 Task: Create in the project TrueNorth in Backlog an issue 'Create a new online platform for online dance classes with advanced motion tracking and analysis features', assign it to team member softage.3@softage.net and change the status to IN PROGRESS.
Action: Mouse moved to (458, 292)
Screenshot: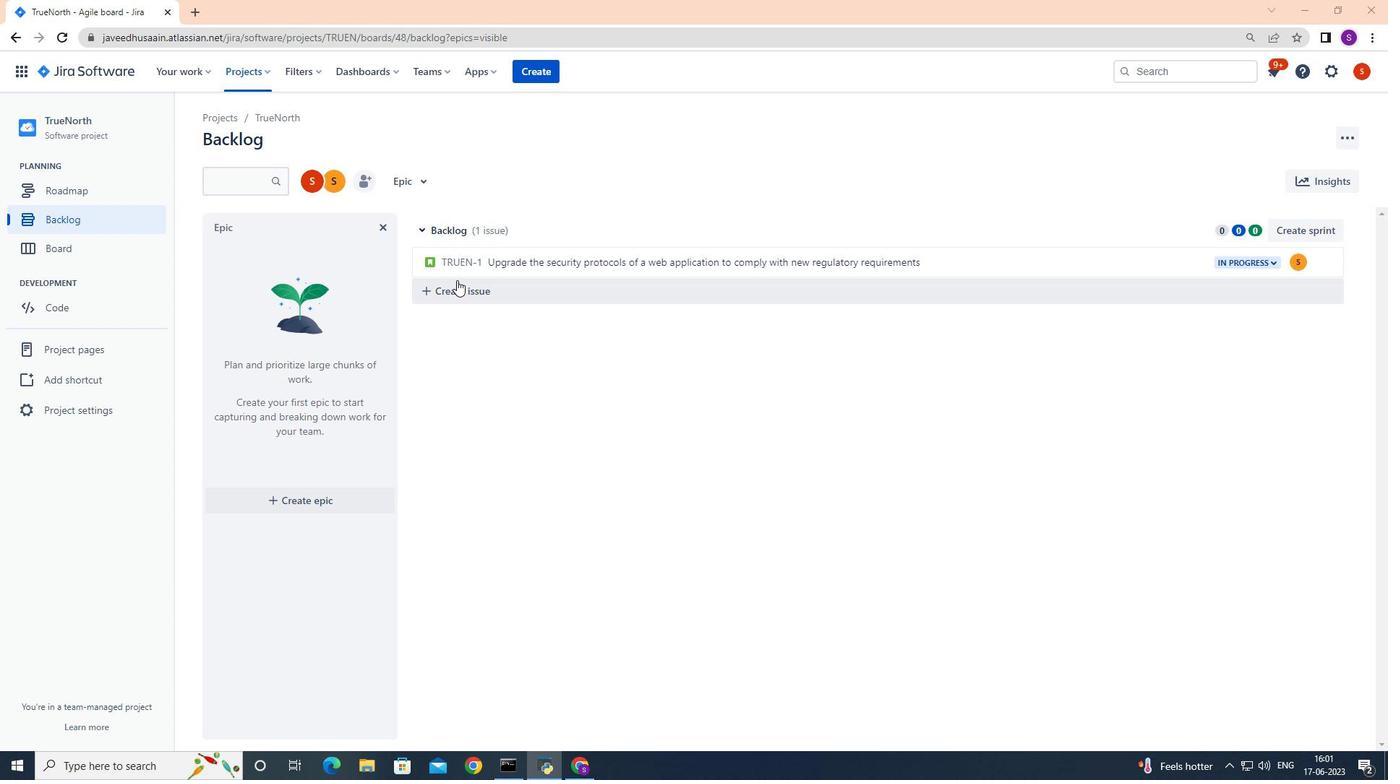 
Action: Mouse pressed left at (458, 292)
Screenshot: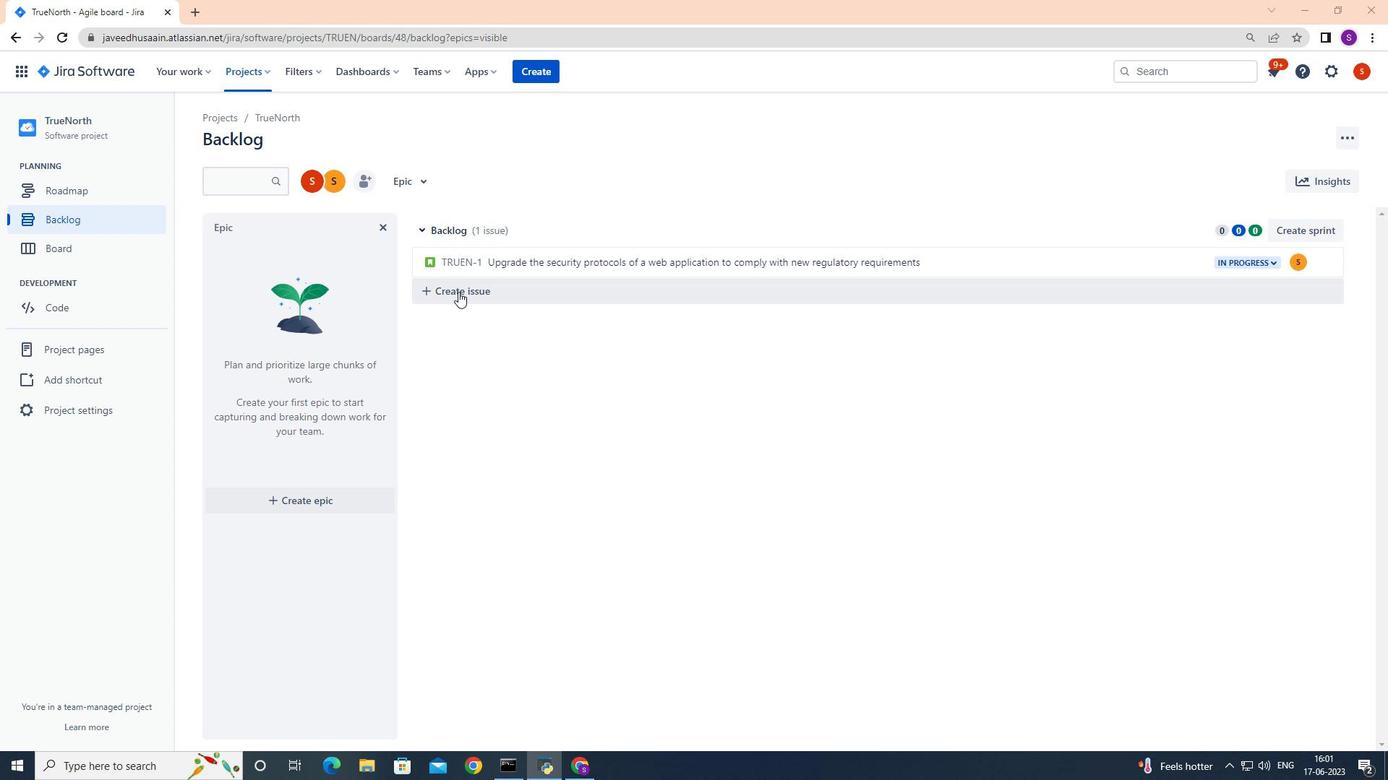 
Action: Mouse moved to (490, 292)
Screenshot: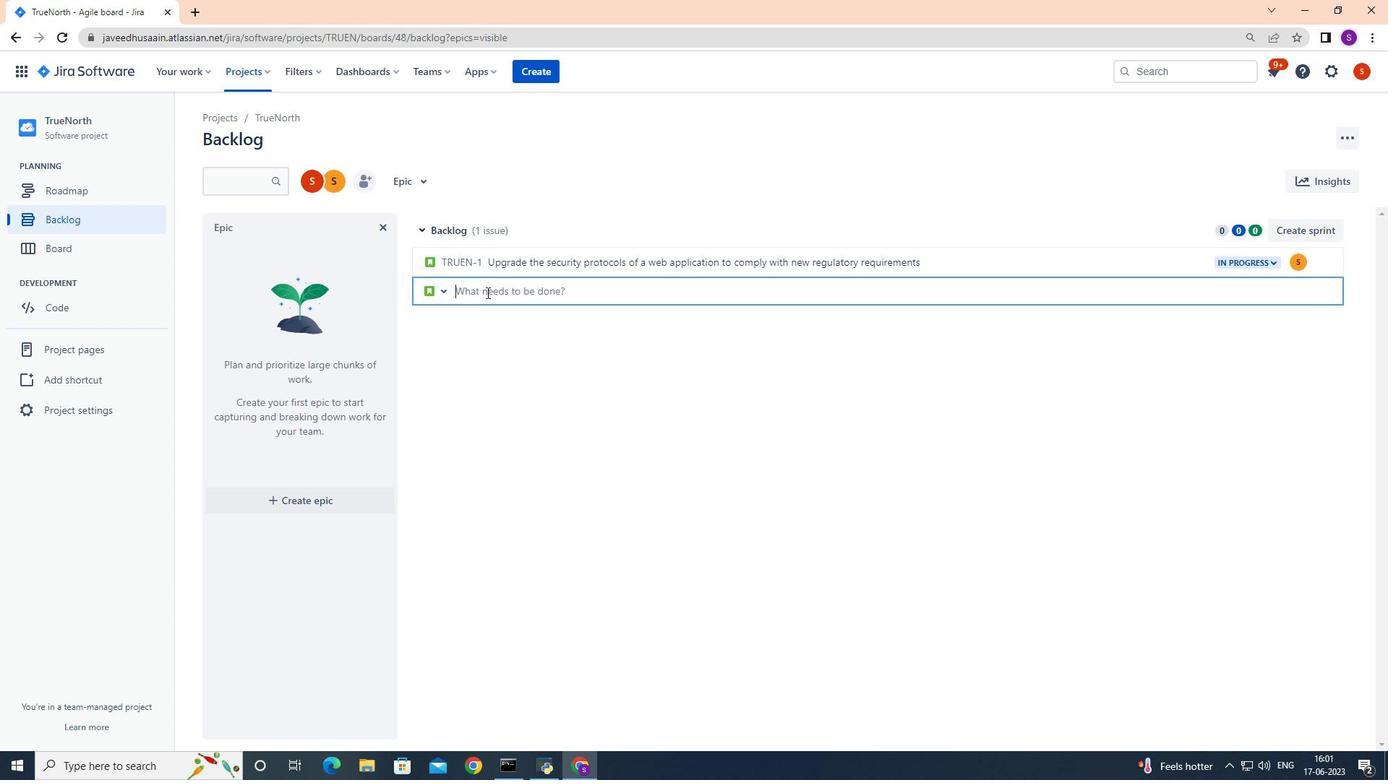 
Action: Mouse pressed left at (490, 292)
Screenshot: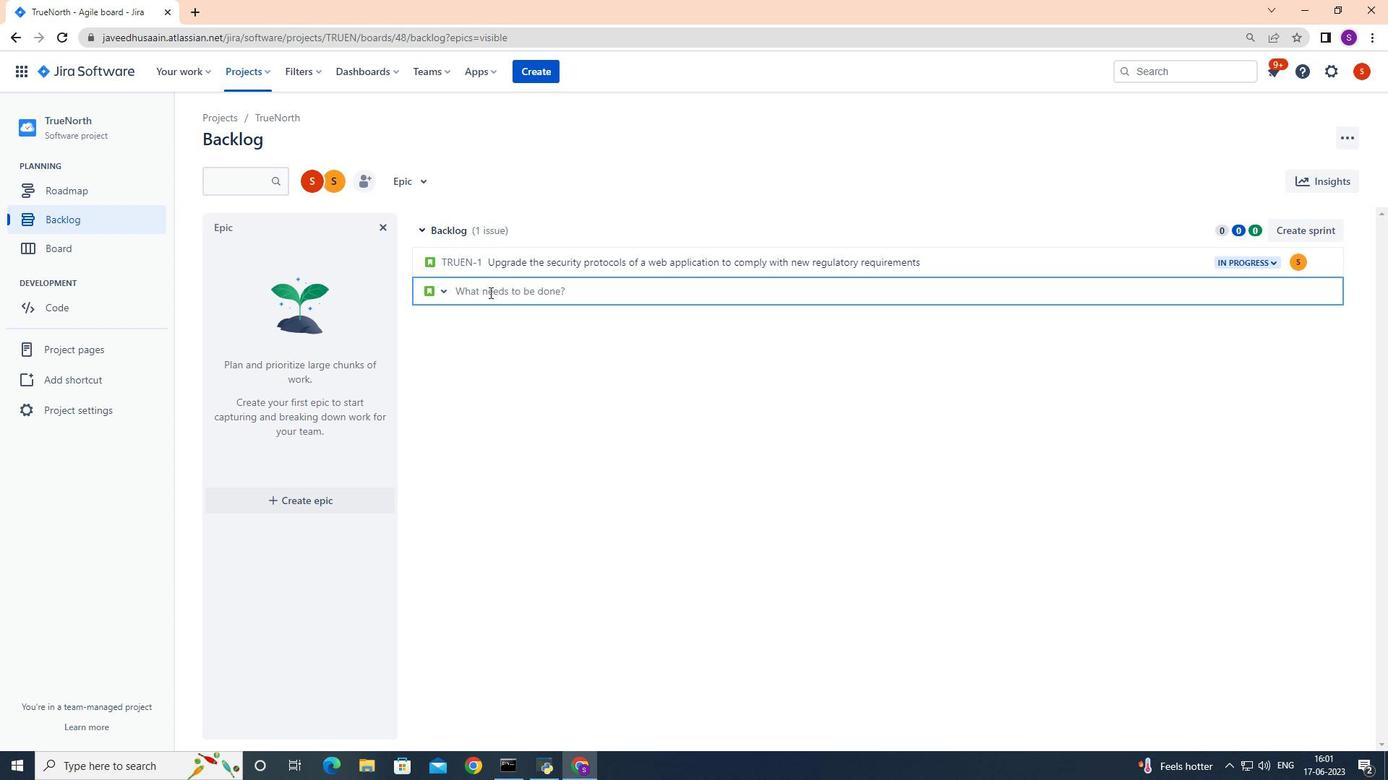 
Action: Key pressed <Key.shift><Key.shift><Key.shift><Key.shift><Key.shift><Key.shift><Key.shift><Key.shift><Key.shift><Key.shift><Key.shift>Create<Key.space>a<Key.space>new<Key.space>online<Key.space>platform<Key.space>for<Key.space>online<Key.space>dance<Key.space>classes<Key.space>with<Key.space>advance<Key.space>motion<Key.space>tracking<Key.space>and<Key.space>analysis<Key.space>features<Key.enter>
Screenshot: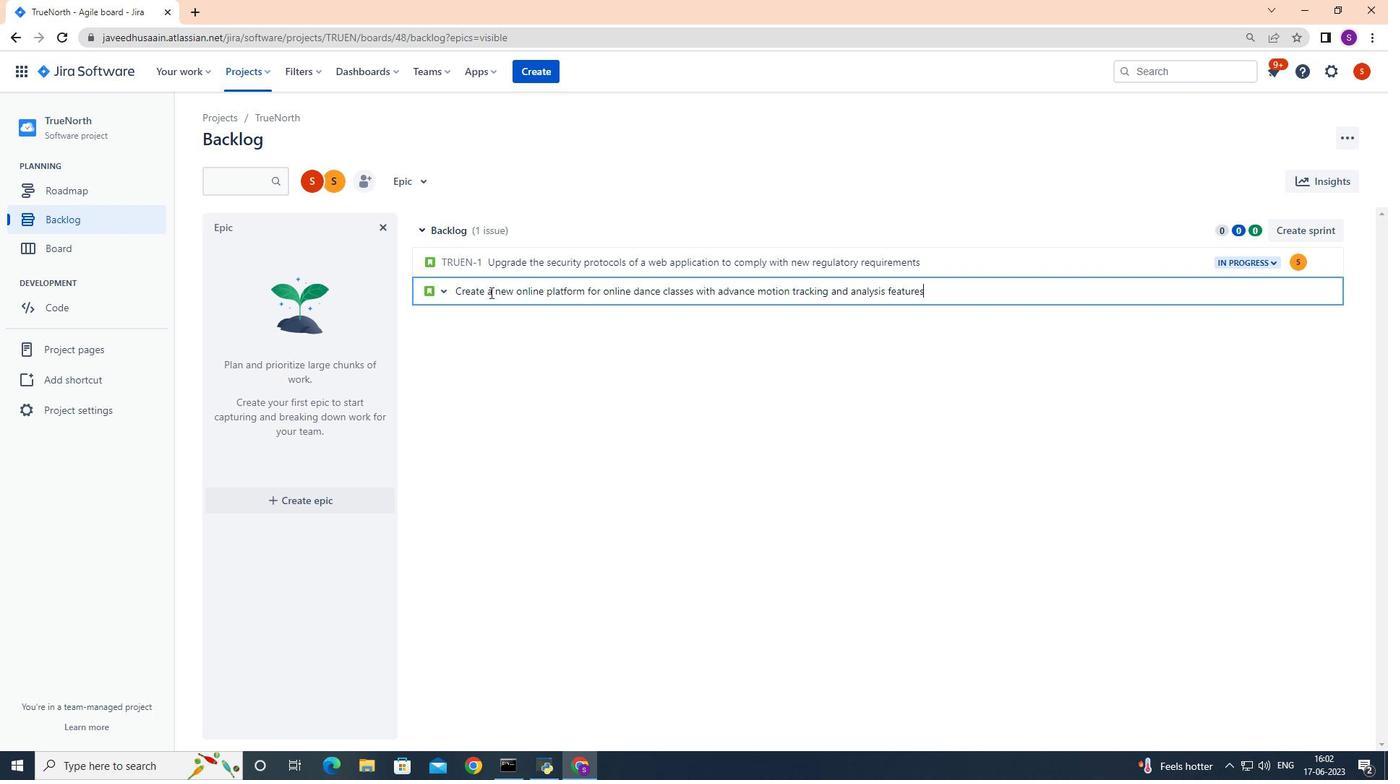 
Action: Mouse moved to (1297, 292)
Screenshot: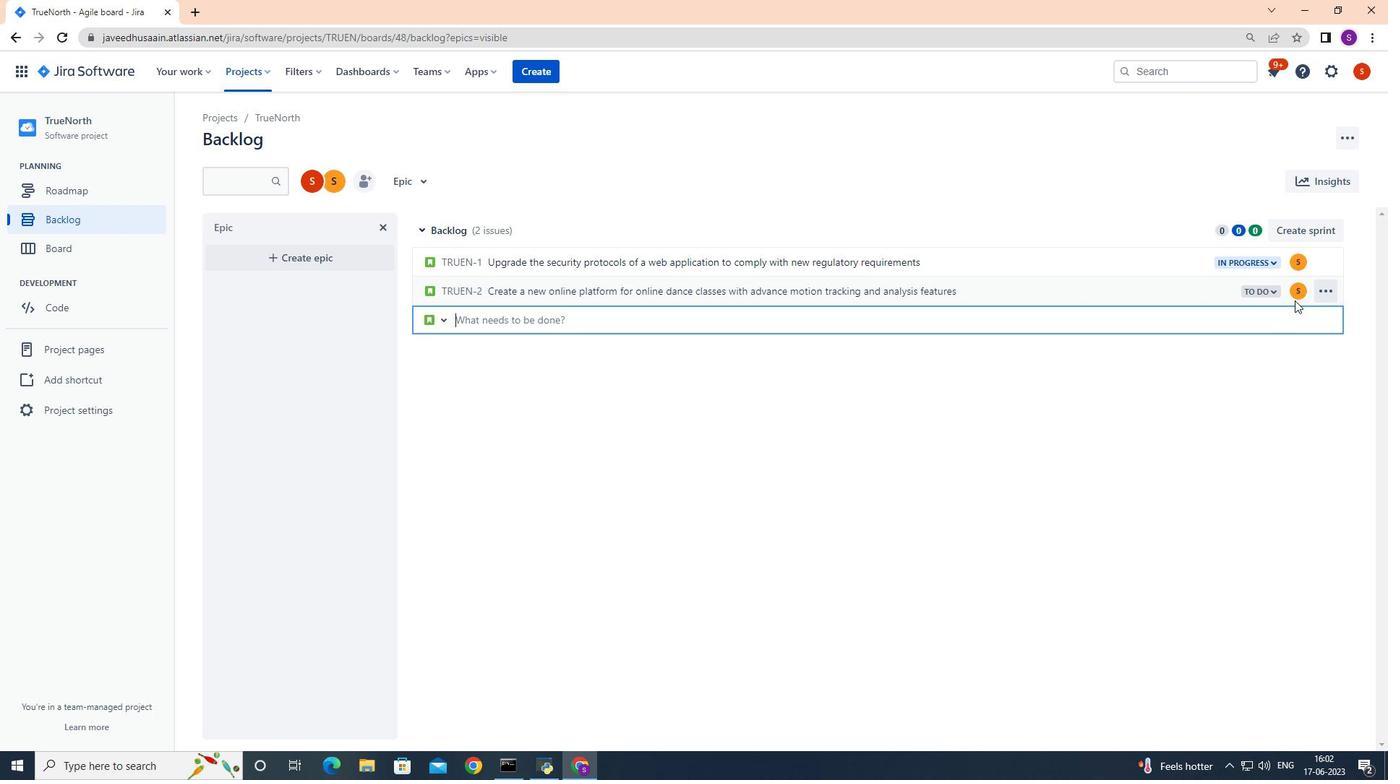 
Action: Mouse pressed left at (1297, 292)
Screenshot: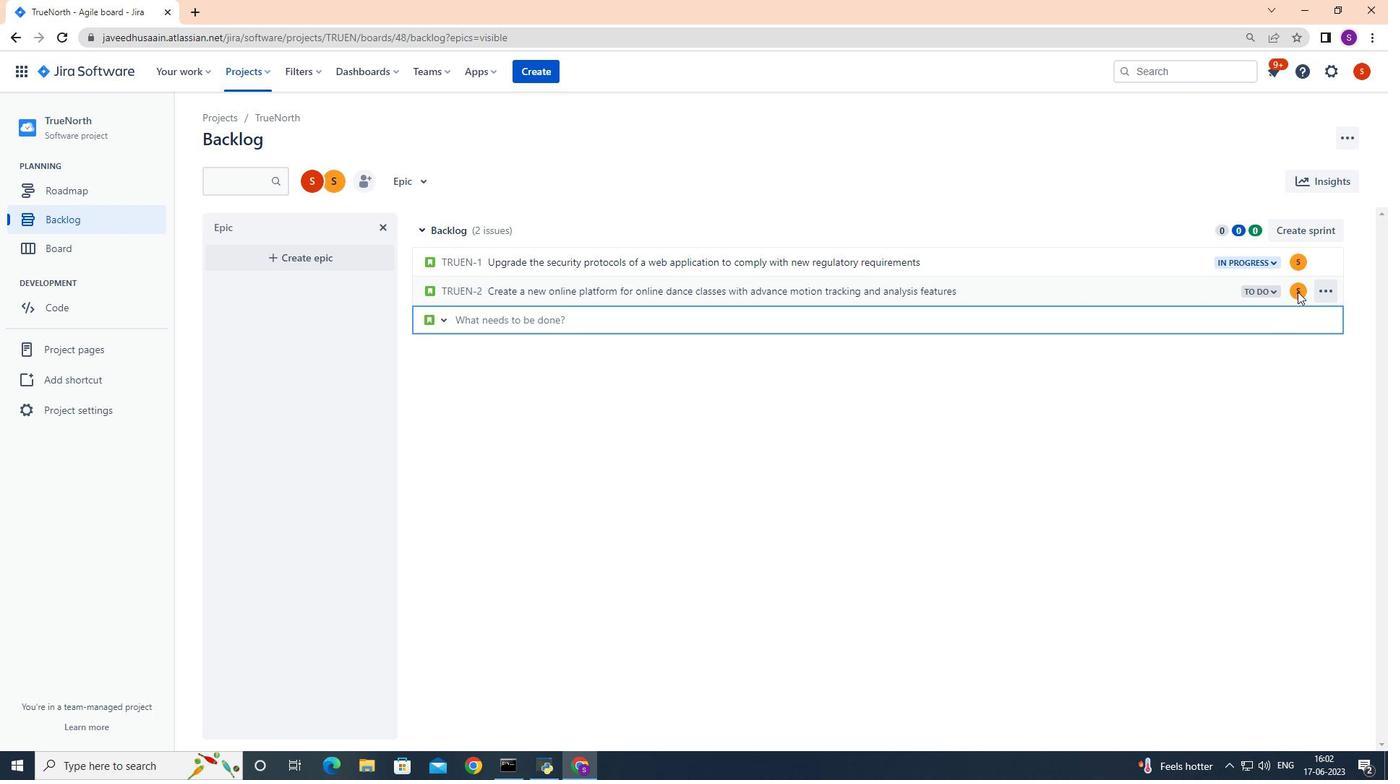 
Action: Mouse pressed left at (1297, 292)
Screenshot: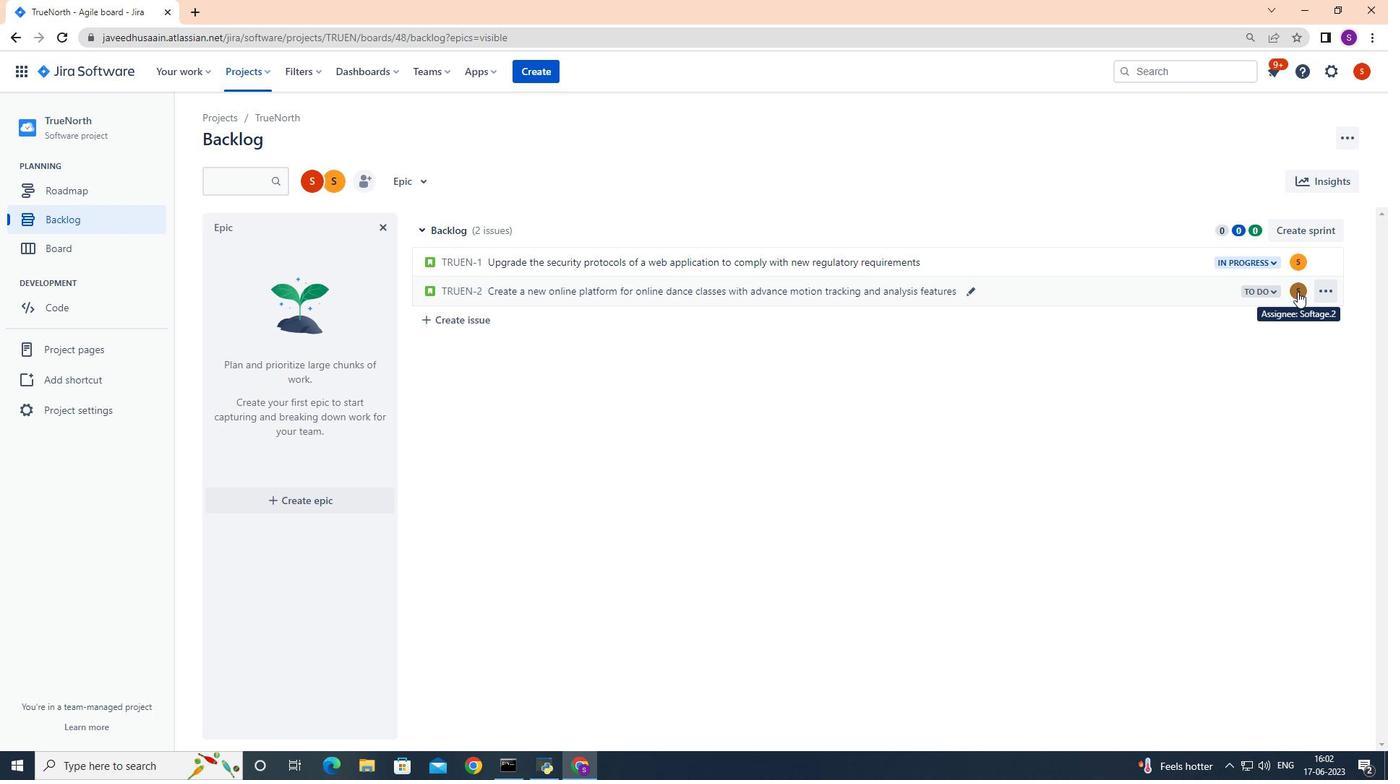 
Action: Mouse moved to (1206, 324)
Screenshot: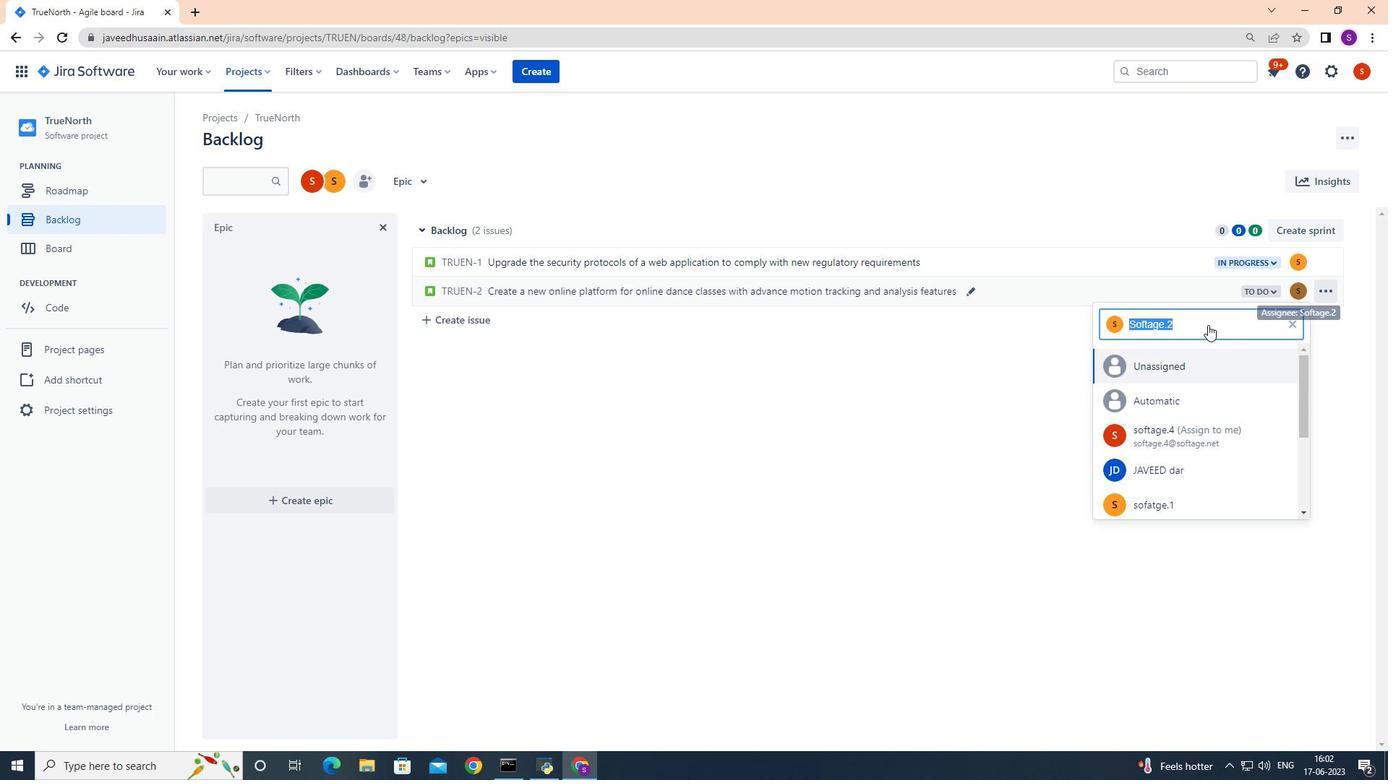 
Action: Key pressed <Key.backspace>softage.net<Key.backspace><Key.backspace><Key.backspace><Key.backspace><Key.backspace>e.3<Key.shift>@
Screenshot: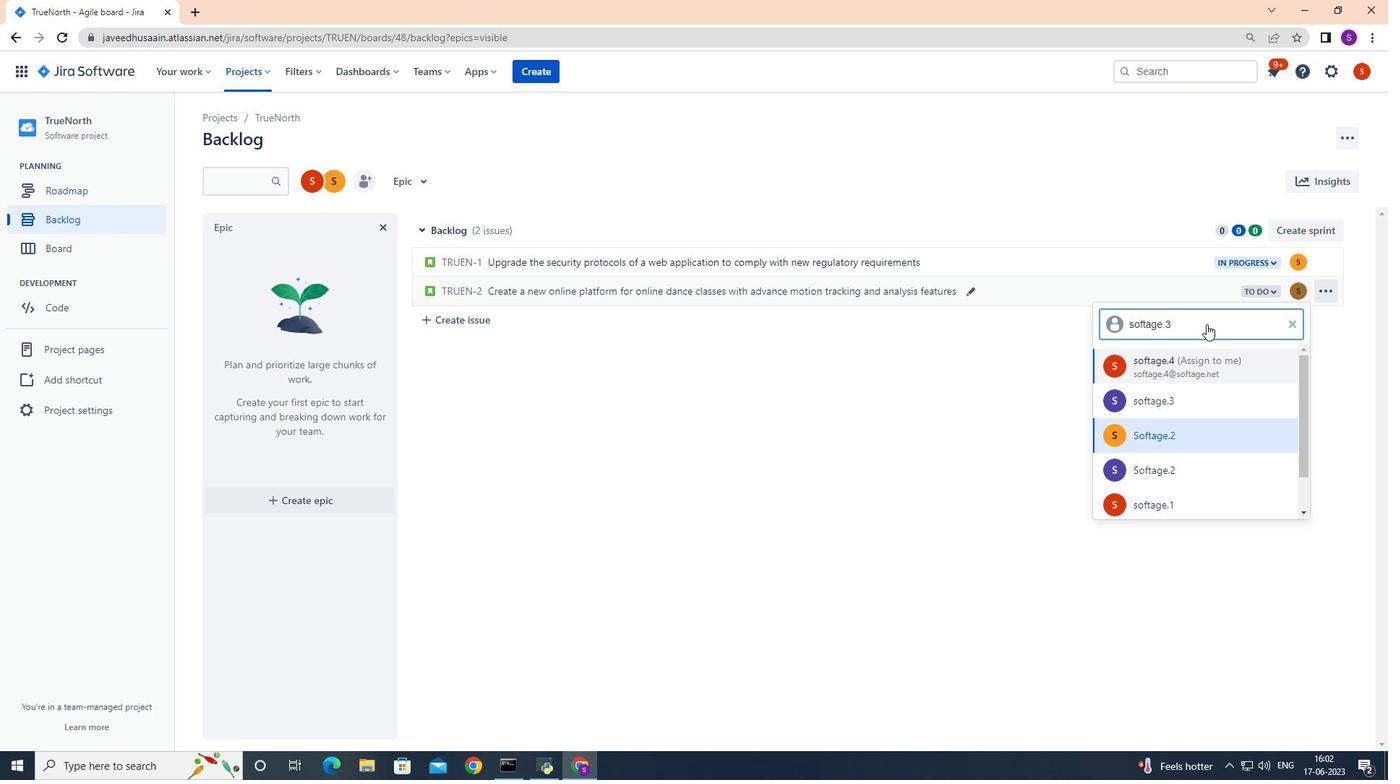 
Action: Mouse moved to (1205, 324)
Screenshot: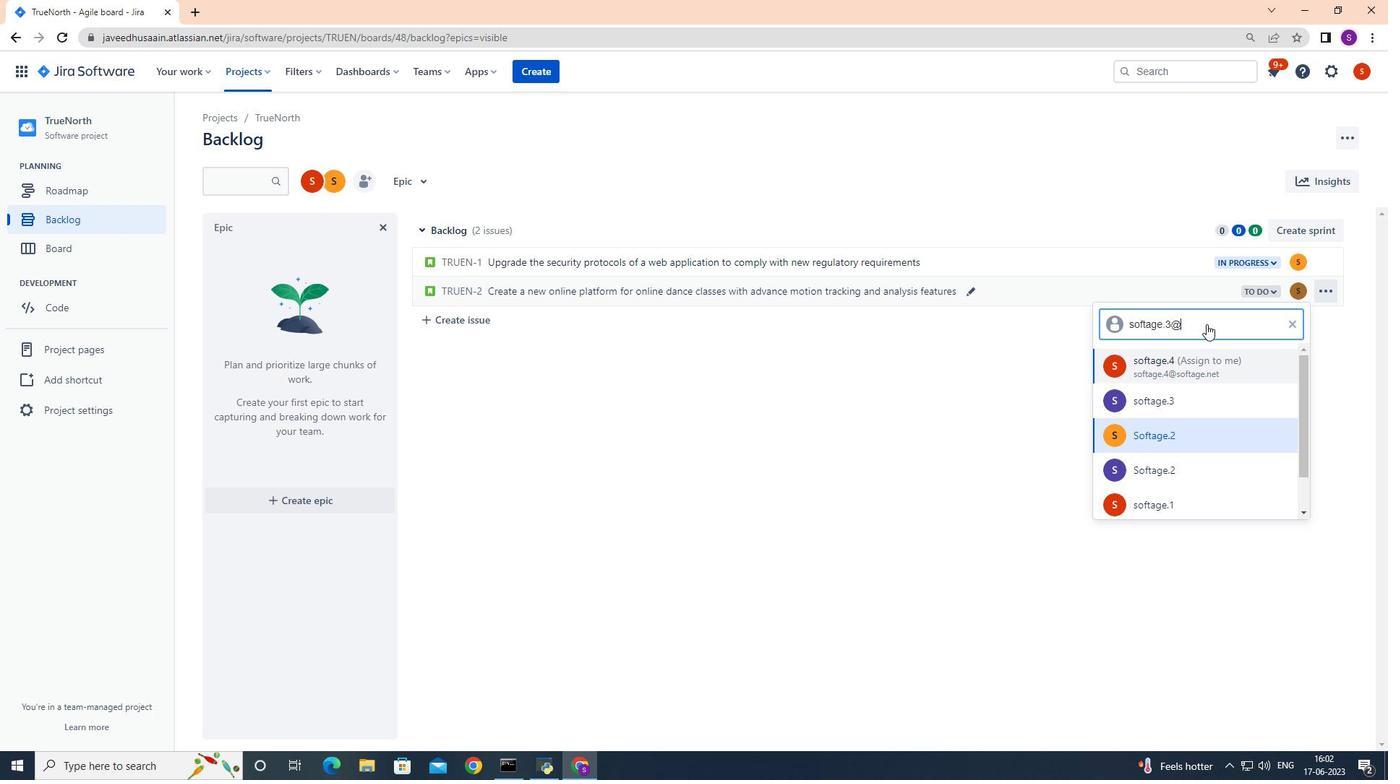 
Action: Key pressed sofat<Key.backspace><Key.backspace>tage.net
Screenshot: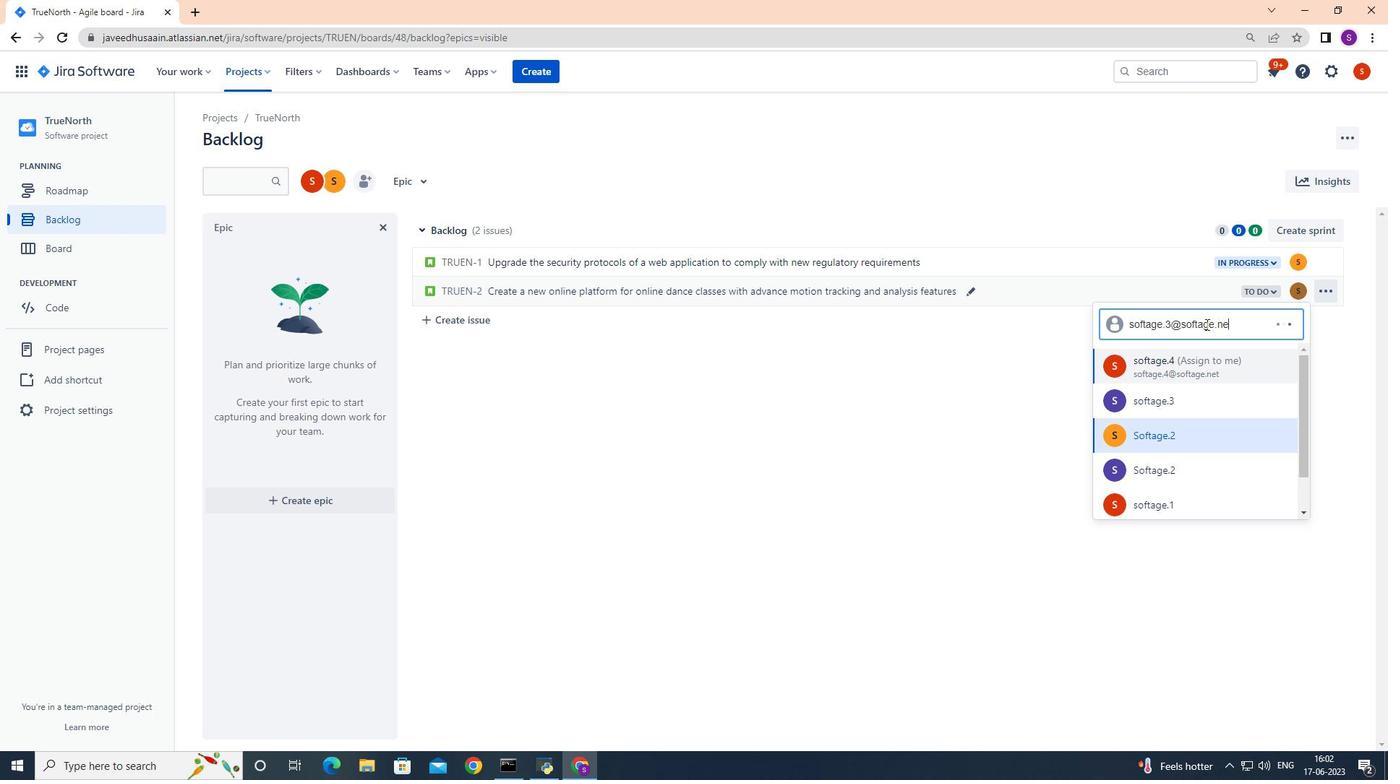 
Action: Mouse moved to (1177, 367)
Screenshot: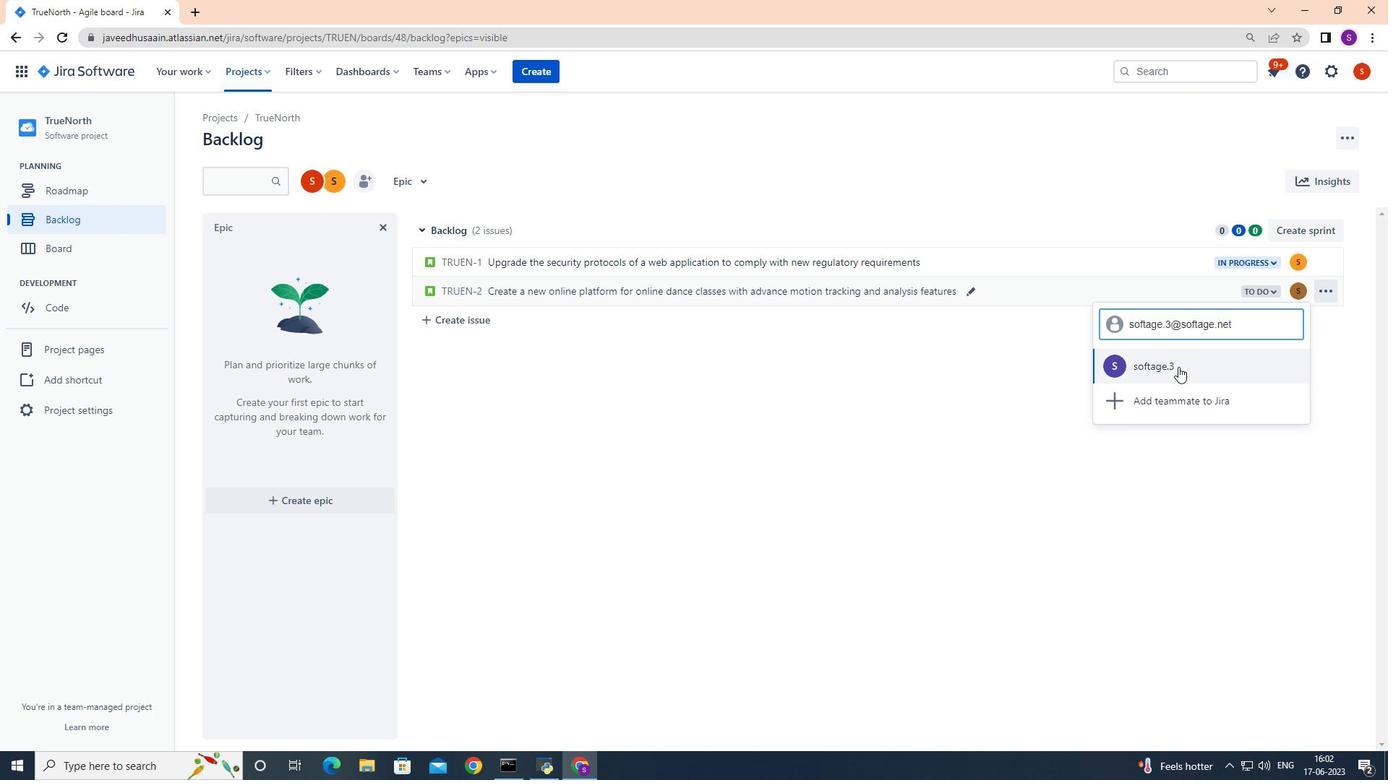 
Action: Mouse pressed left at (1177, 367)
Screenshot: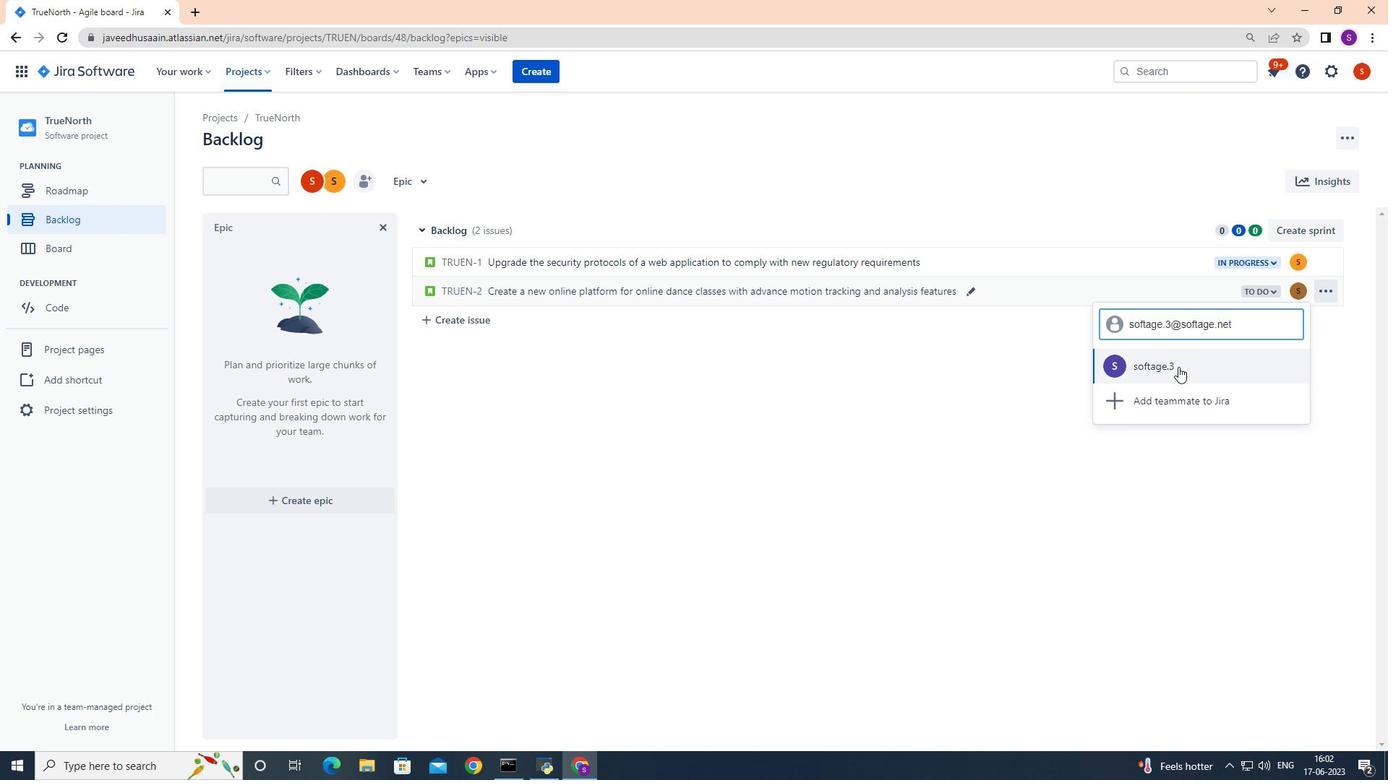 
Action: Mouse moved to (1277, 292)
Screenshot: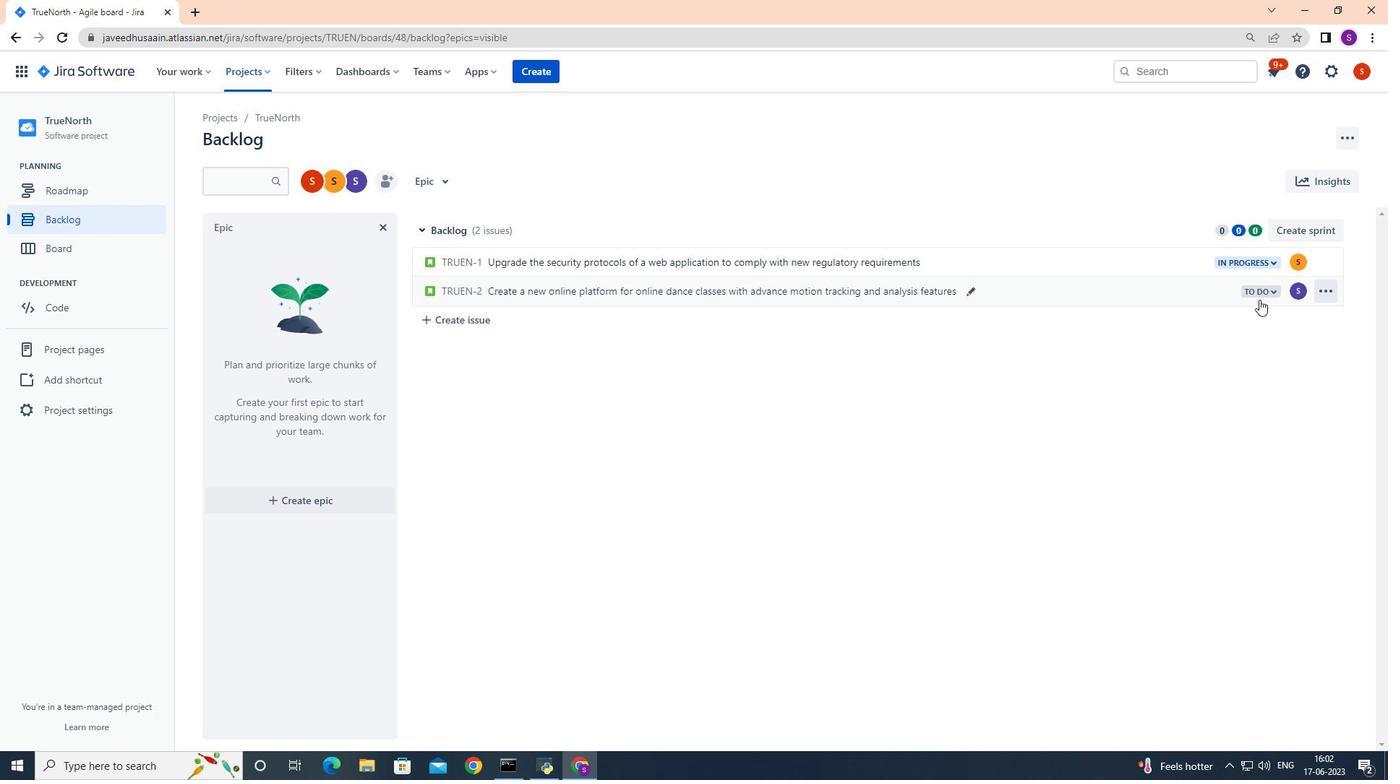 
Action: Mouse pressed left at (1277, 292)
Screenshot: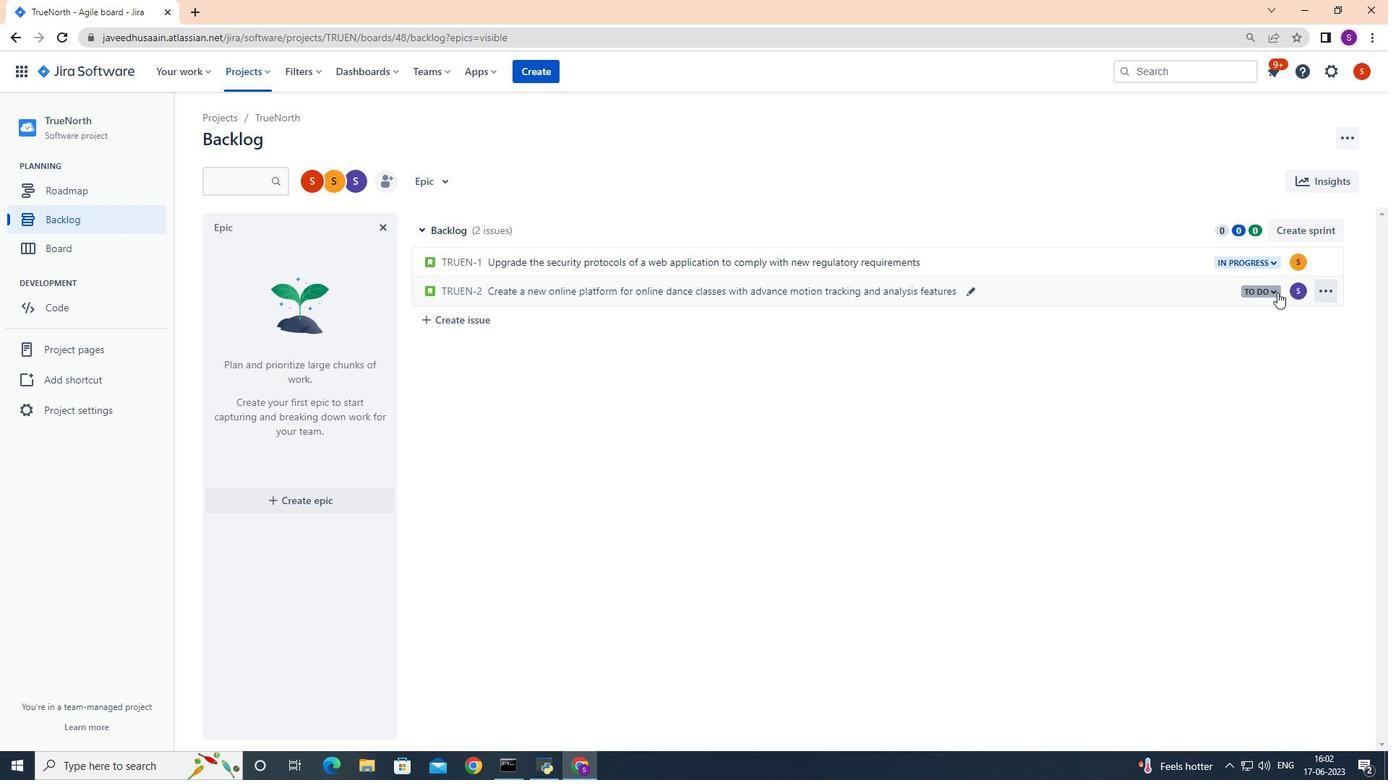 
Action: Mouse moved to (1187, 319)
Screenshot: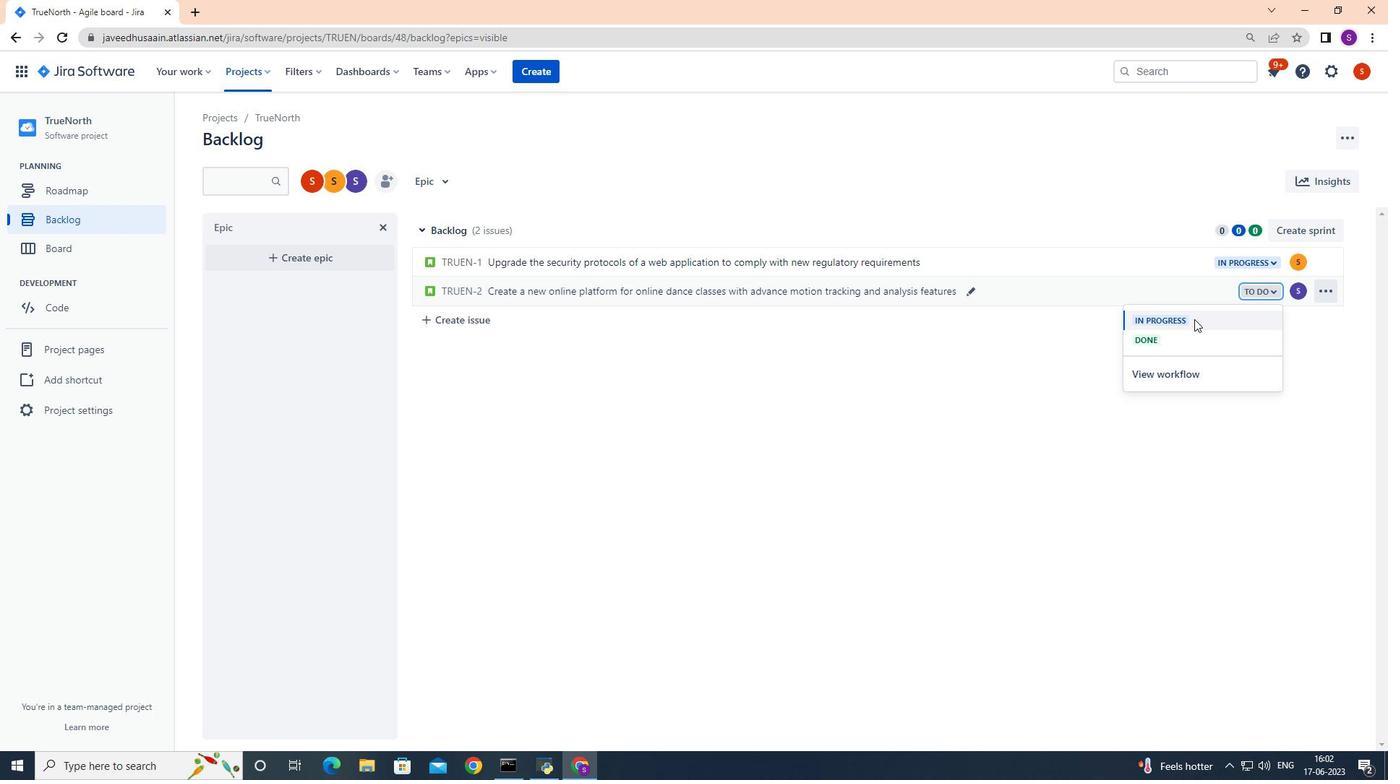 
Action: Mouse pressed left at (1187, 319)
Screenshot: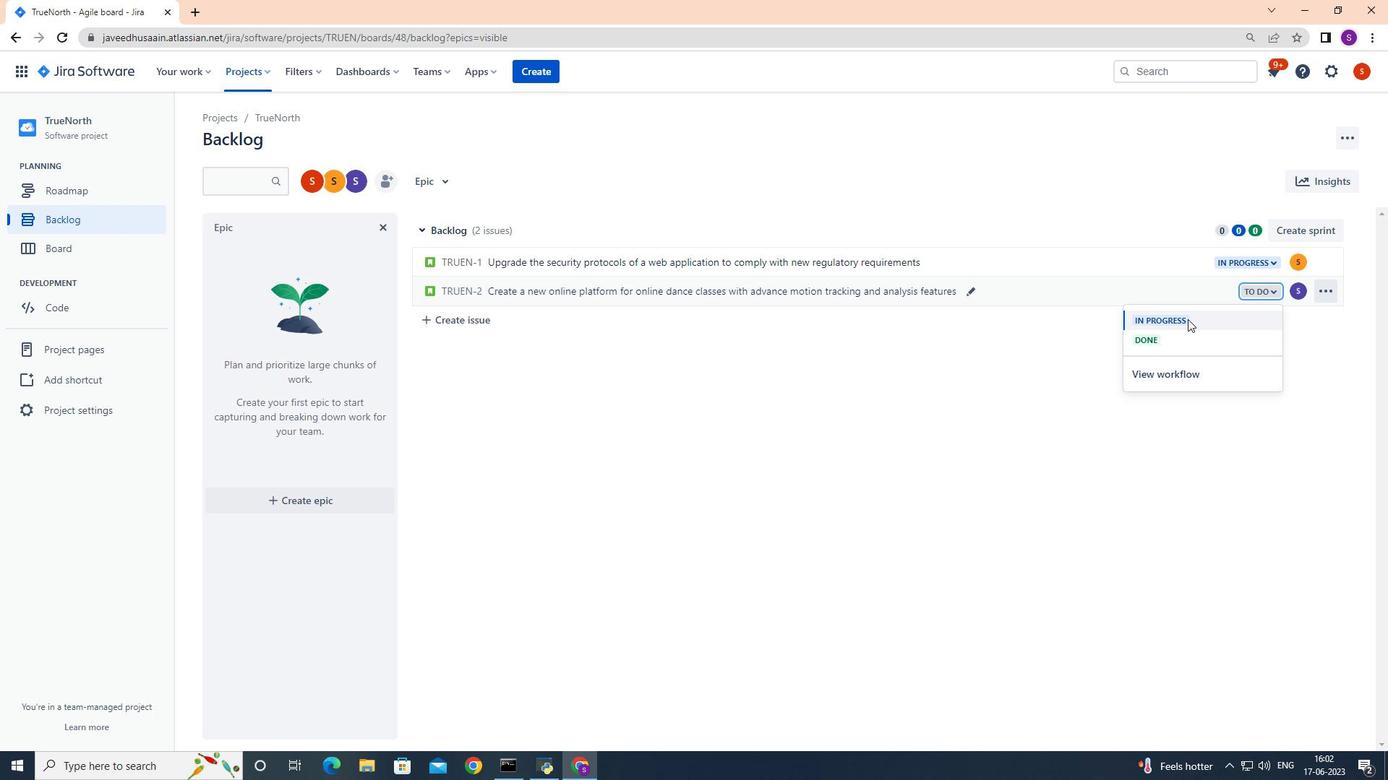 
